 Task: Add Rollingreens Ground Taco Plant-Based Me'eat to the cart.
Action: Mouse moved to (20, 57)
Screenshot: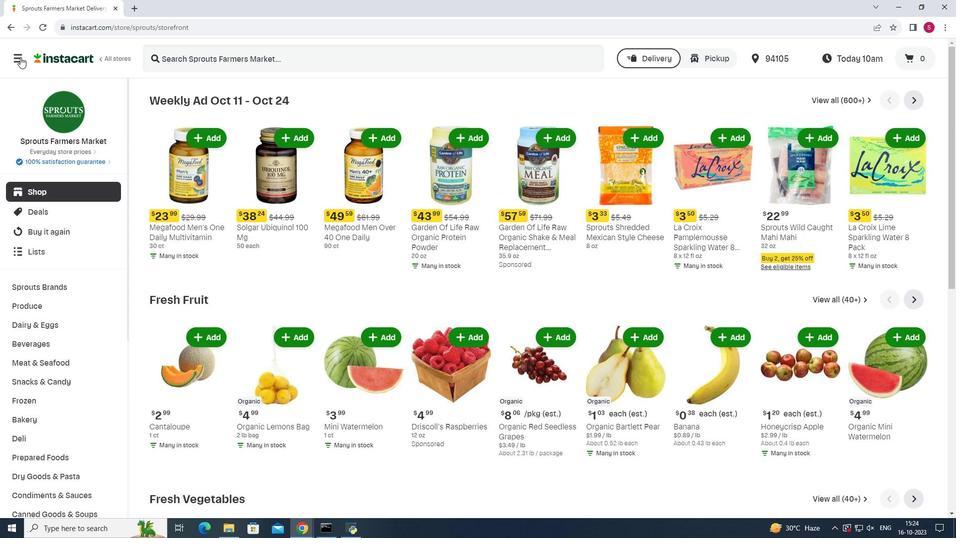 
Action: Mouse pressed left at (20, 57)
Screenshot: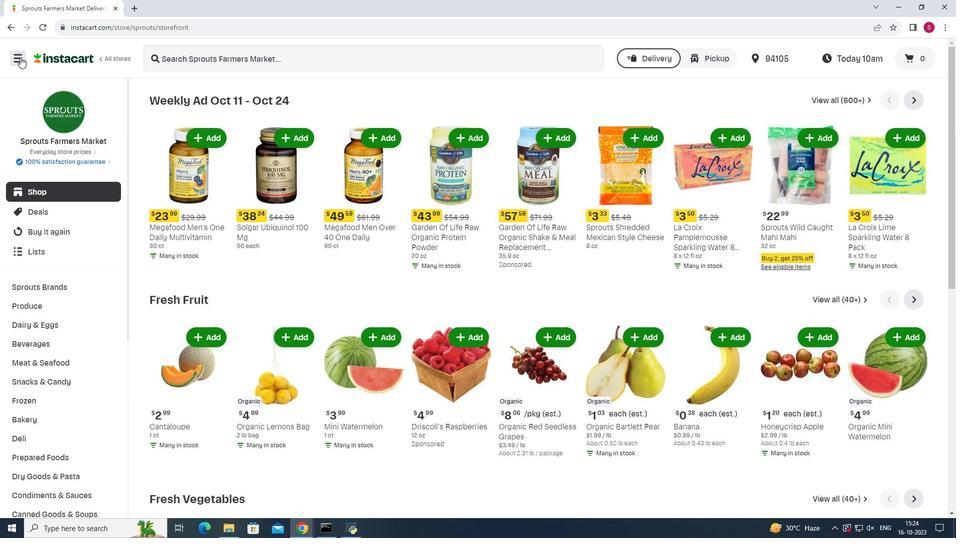 
Action: Mouse moved to (56, 259)
Screenshot: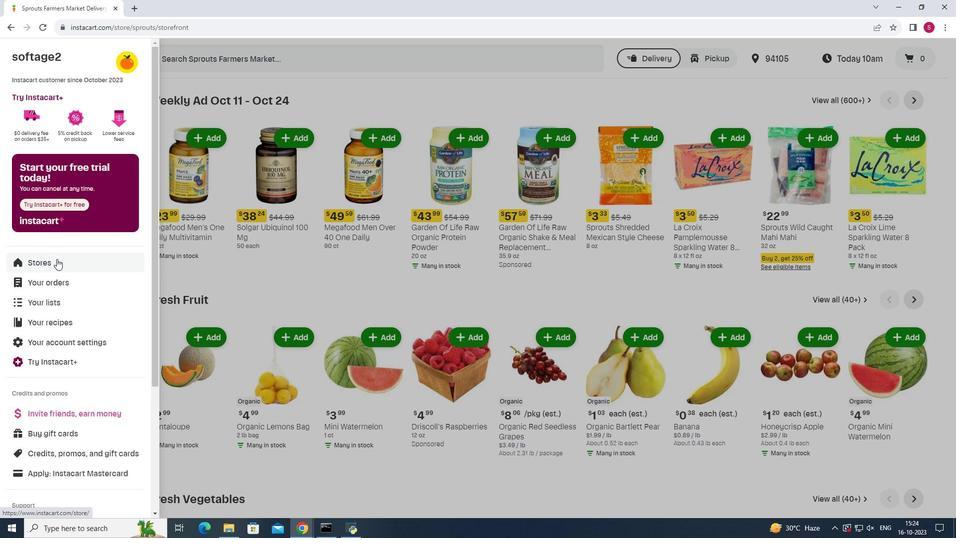 
Action: Mouse pressed left at (56, 259)
Screenshot: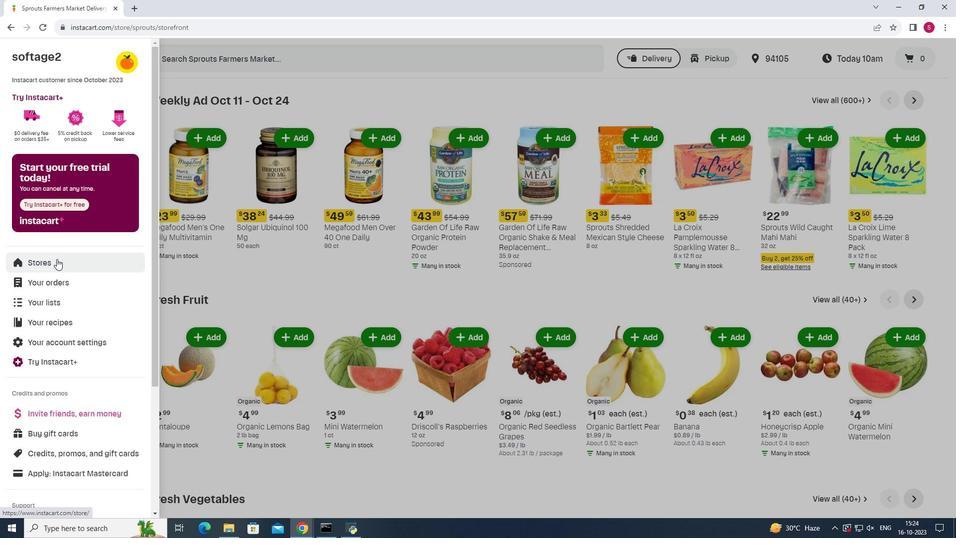 
Action: Mouse moved to (238, 86)
Screenshot: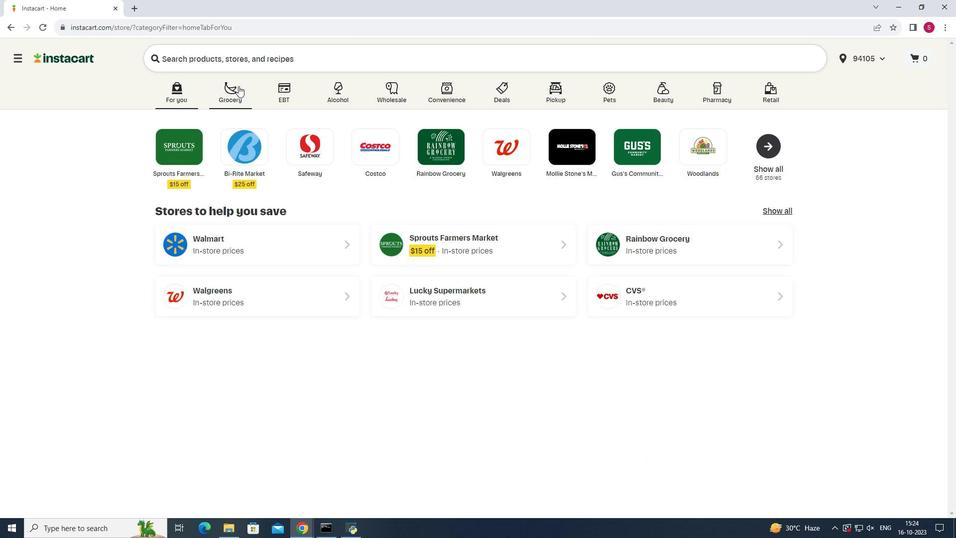 
Action: Mouse pressed left at (238, 86)
Screenshot: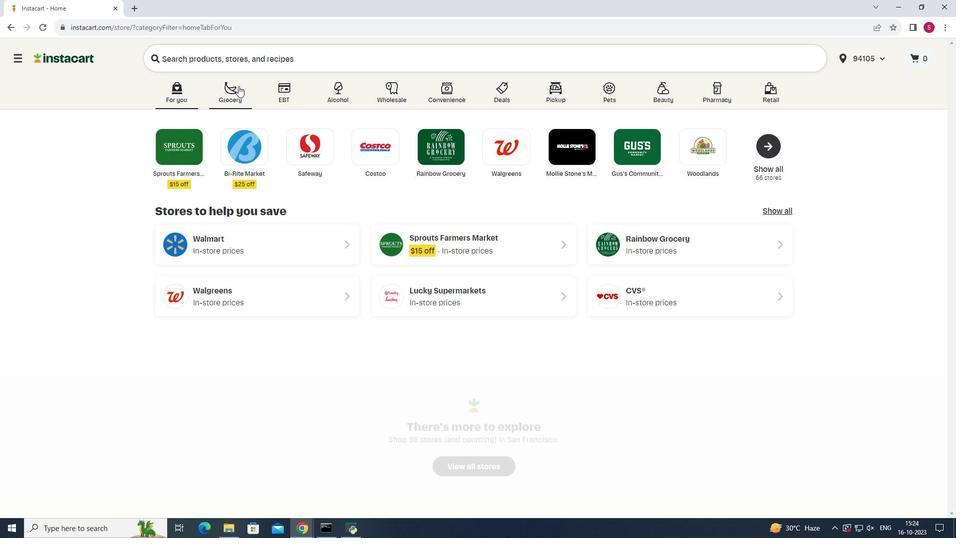 
Action: Mouse moved to (686, 145)
Screenshot: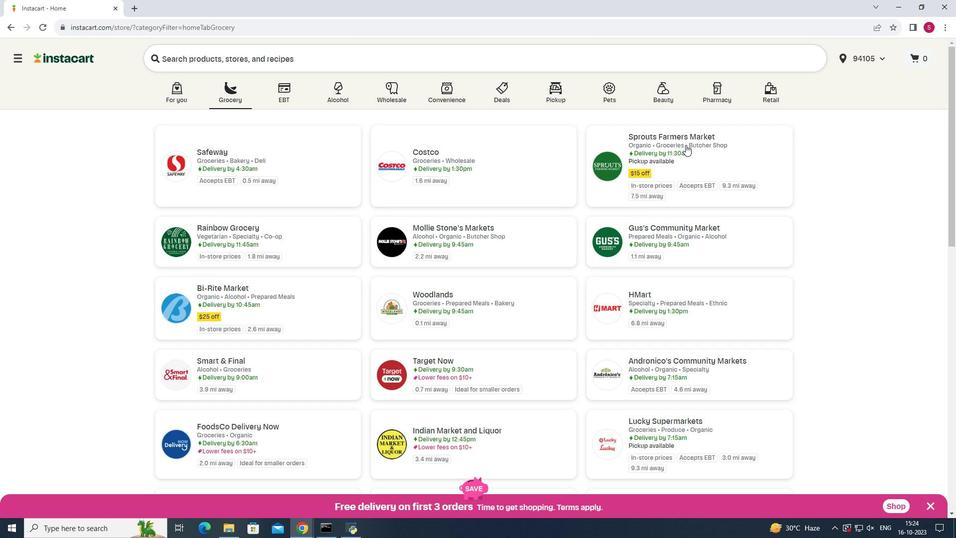 
Action: Mouse pressed left at (686, 145)
Screenshot: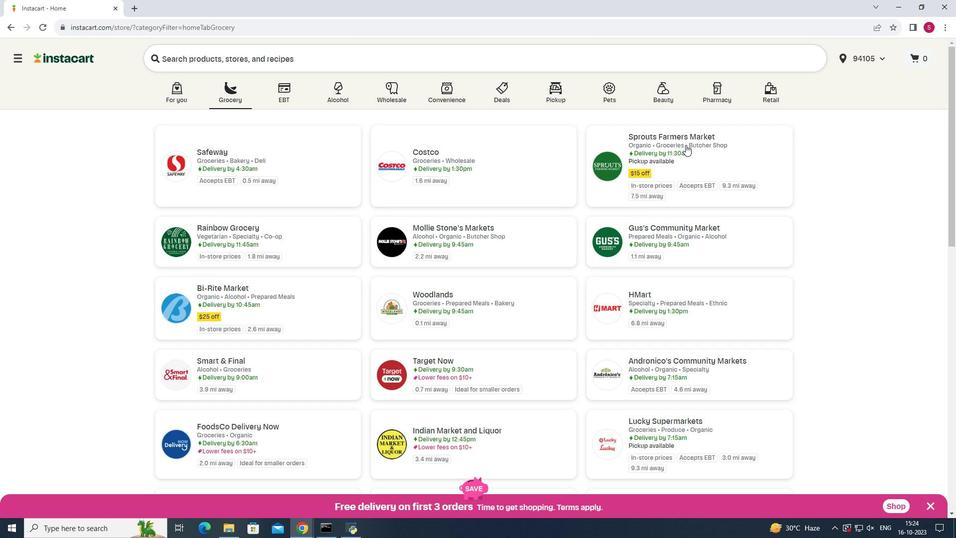 
Action: Mouse moved to (63, 359)
Screenshot: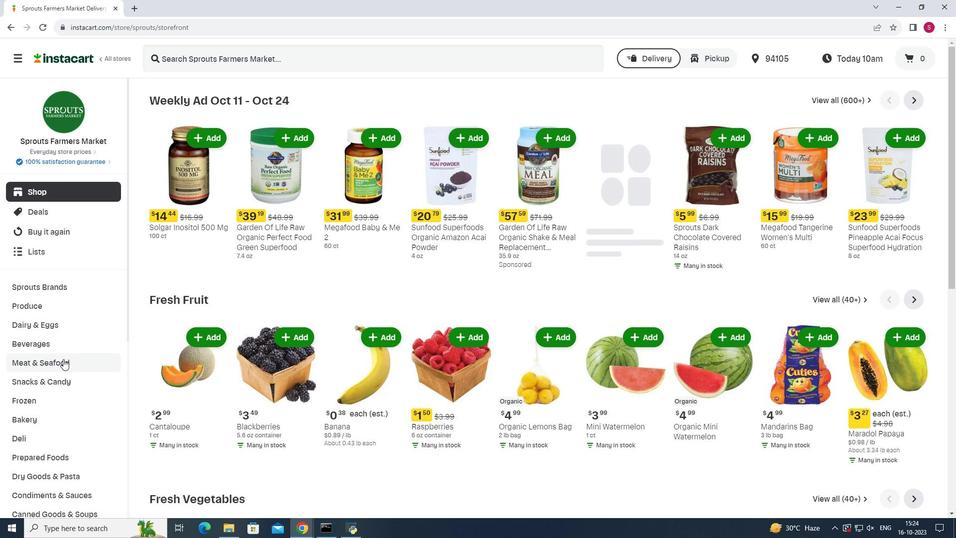 
Action: Mouse pressed left at (63, 359)
Screenshot: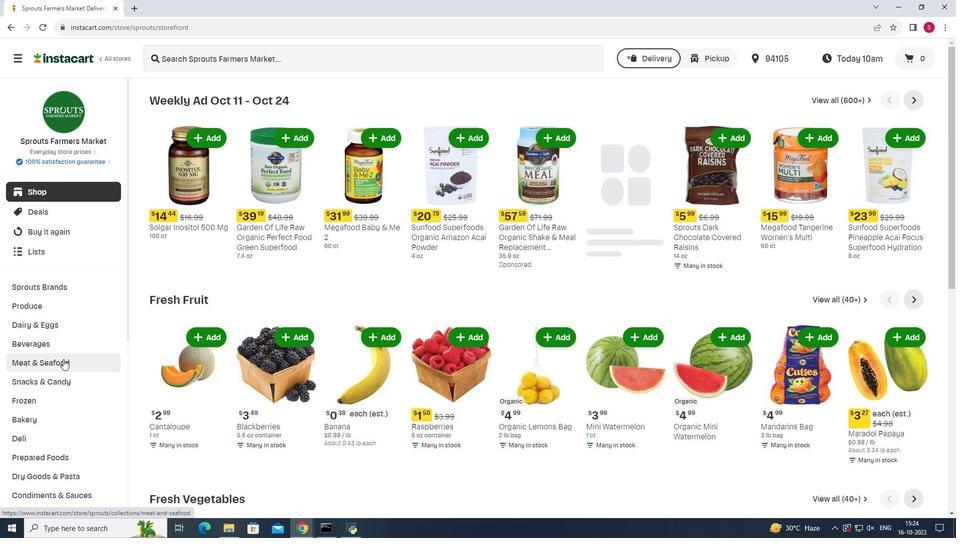 
Action: Mouse moved to (709, 121)
Screenshot: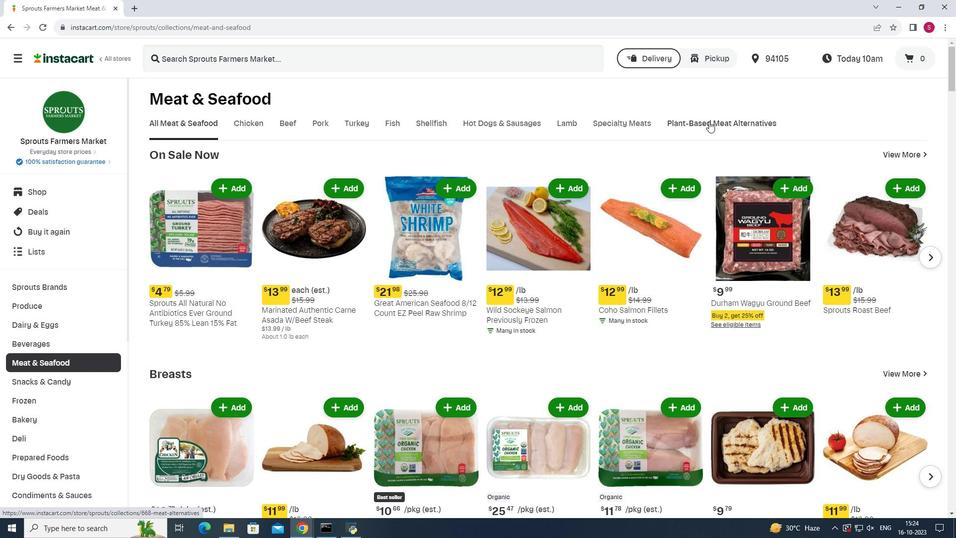 
Action: Mouse pressed left at (709, 121)
Screenshot: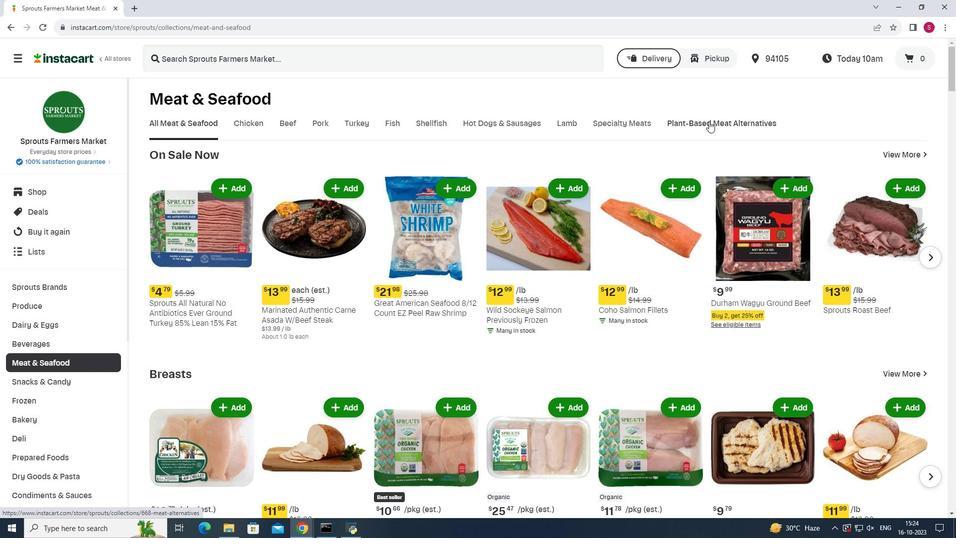 
Action: Mouse moved to (500, 166)
Screenshot: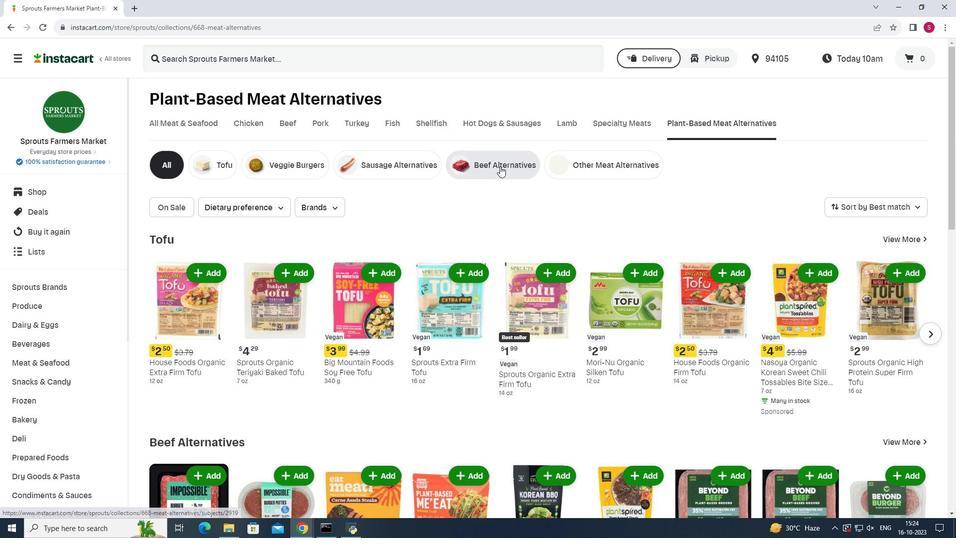 
Action: Mouse pressed left at (500, 166)
Screenshot: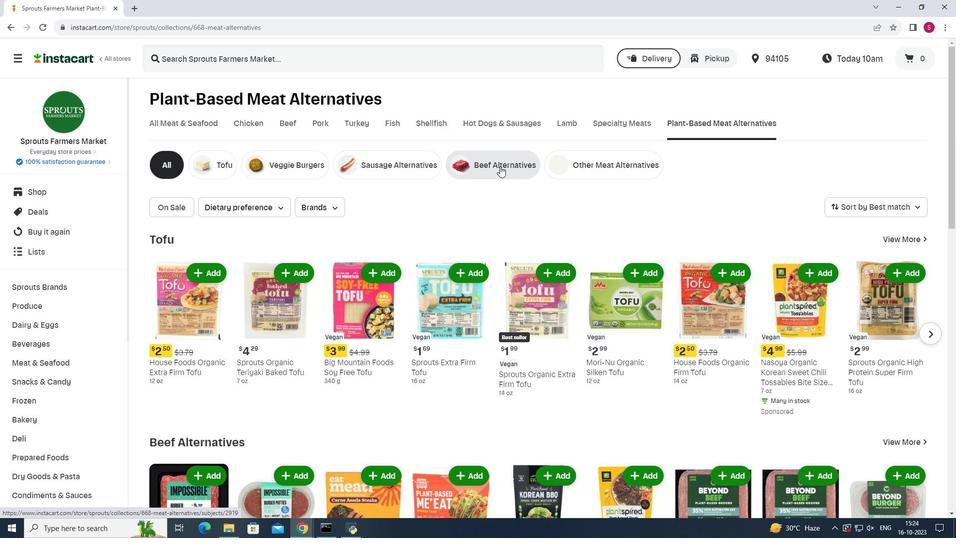 
Action: Mouse moved to (328, 55)
Screenshot: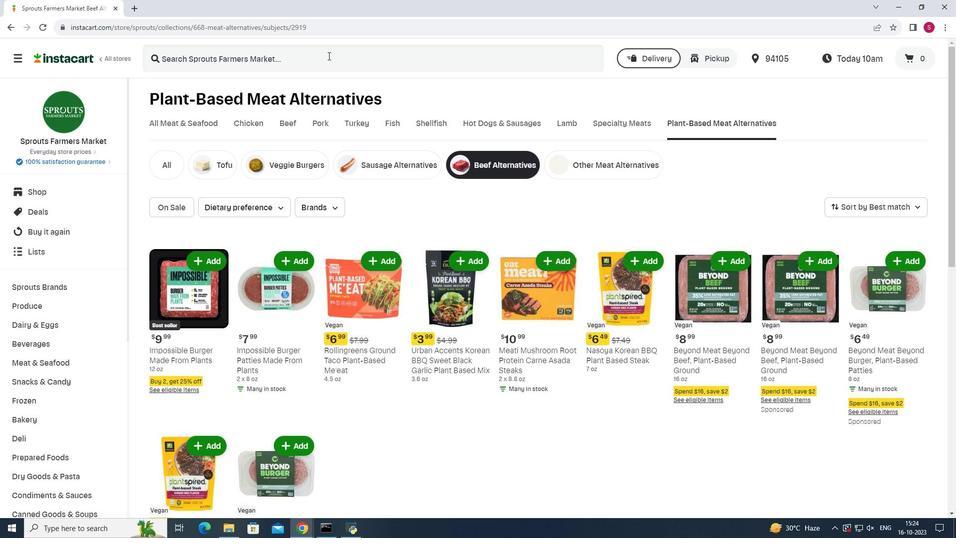 
Action: Mouse pressed left at (328, 55)
Screenshot: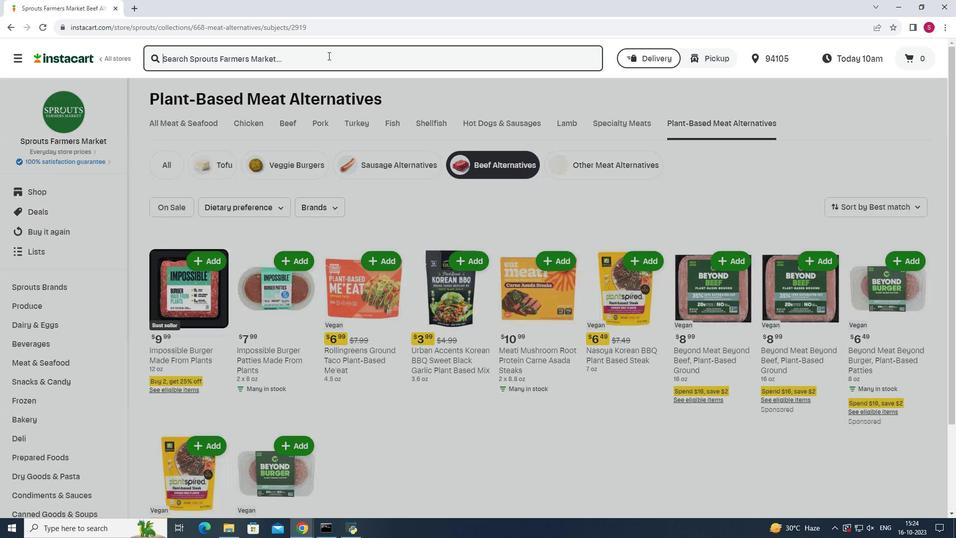 
Action: Mouse moved to (330, 57)
Screenshot: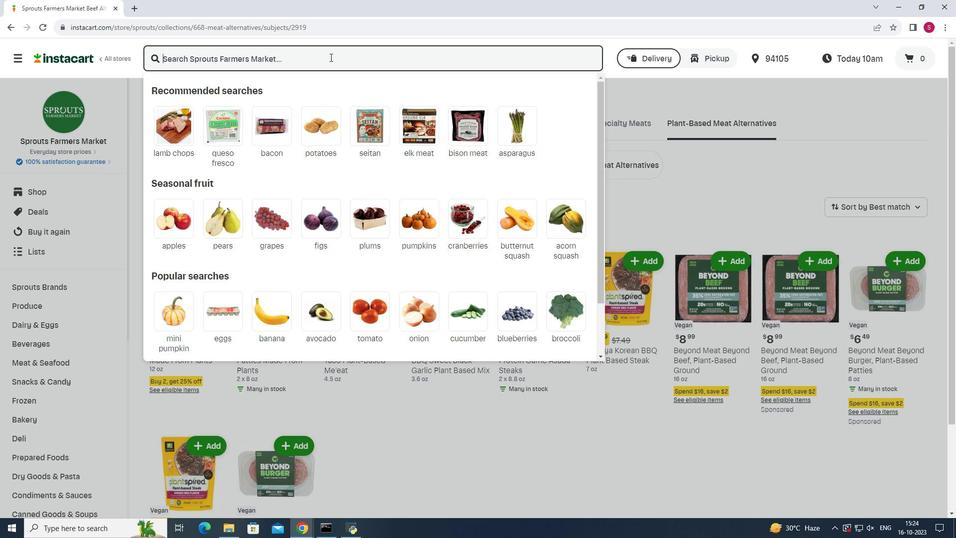 
Action: Key pressed <Key.shift><Key.shift><Key.shift><Key.shift><Key.shift>Rolling<Key.shift>R<Key.backspace>reens<Key.space><Key.shift>Ground<Key.space><Key.shift>Taco<Key.space><Key.shift>Plant<Key.space><Key.backspace>-<Key.shift>Based<Key.space><Key.shift>Me'eat<Key.enter>
Screenshot: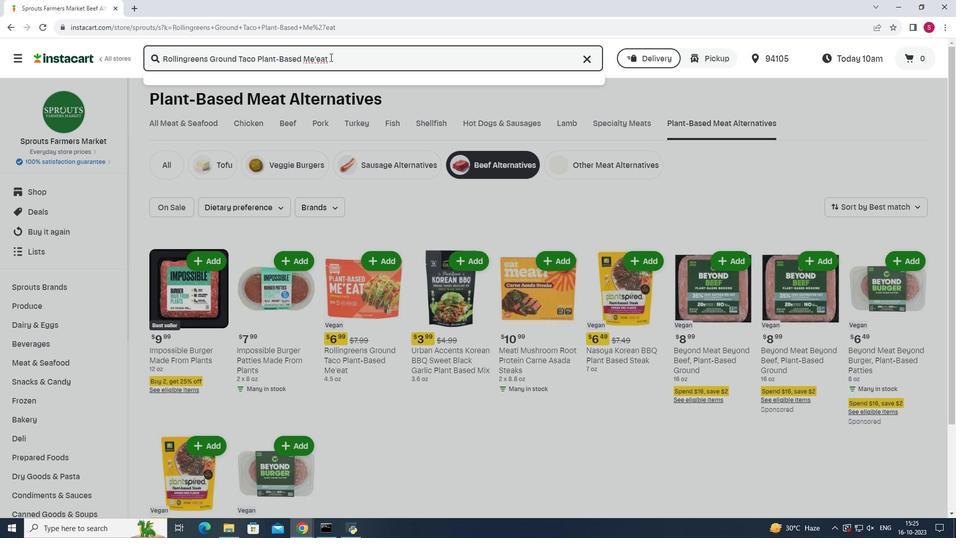 
Action: Mouse moved to (264, 158)
Screenshot: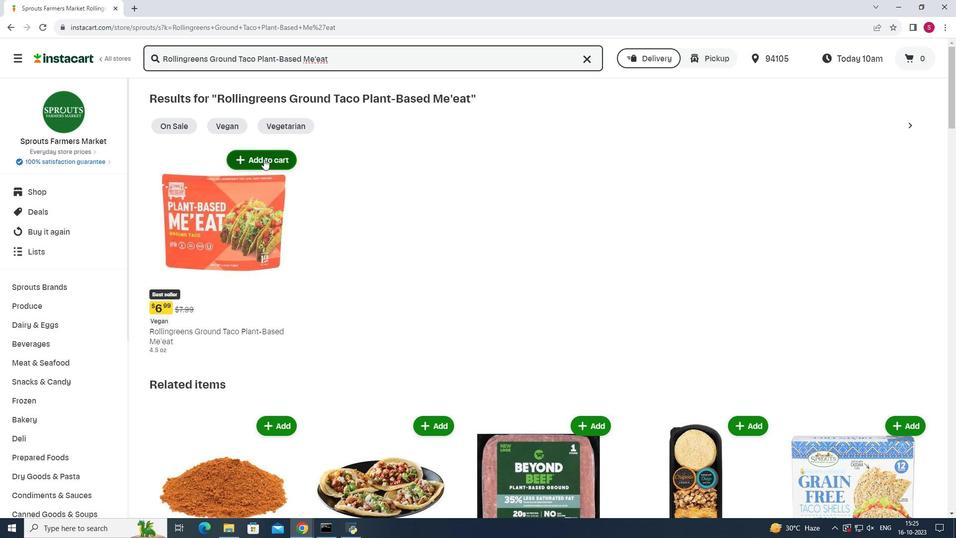 
Action: Mouse pressed left at (264, 158)
Screenshot: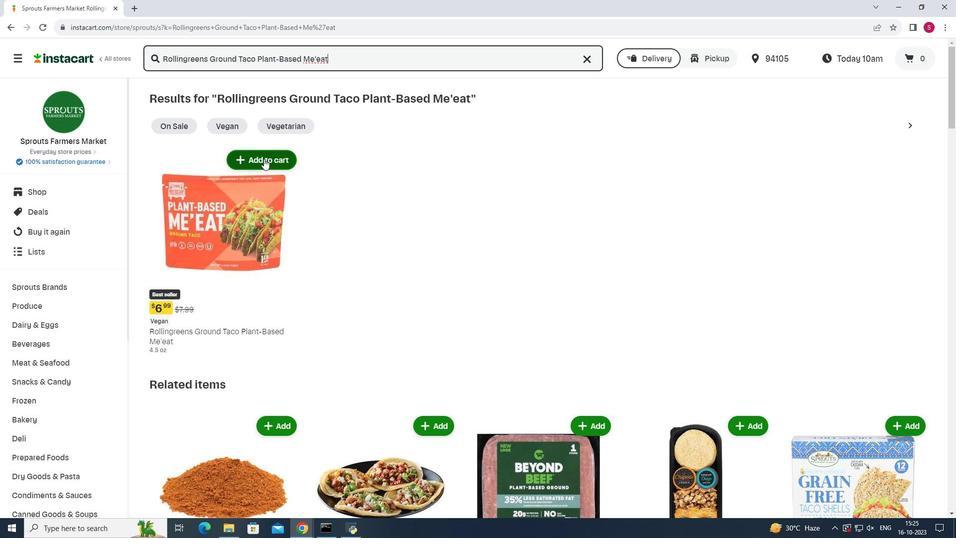 
